 Task: Show a summary of commits that contain specific commit dates, timestamps, or time formats in their commit messages.
Action: Mouse moved to (99, 50)
Screenshot: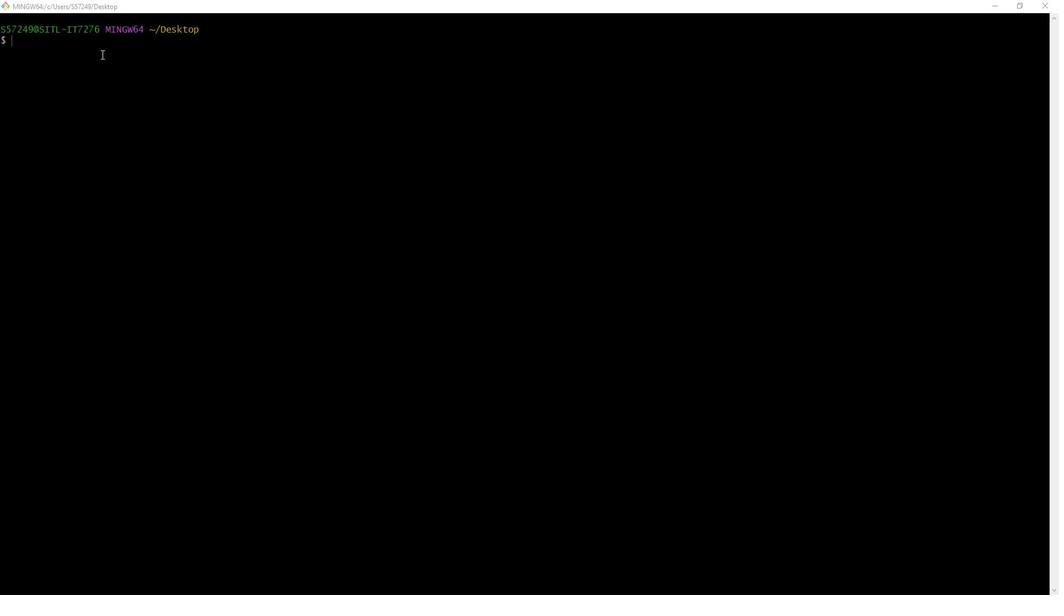 
Action: Mouse pressed left at (99, 50)
Screenshot: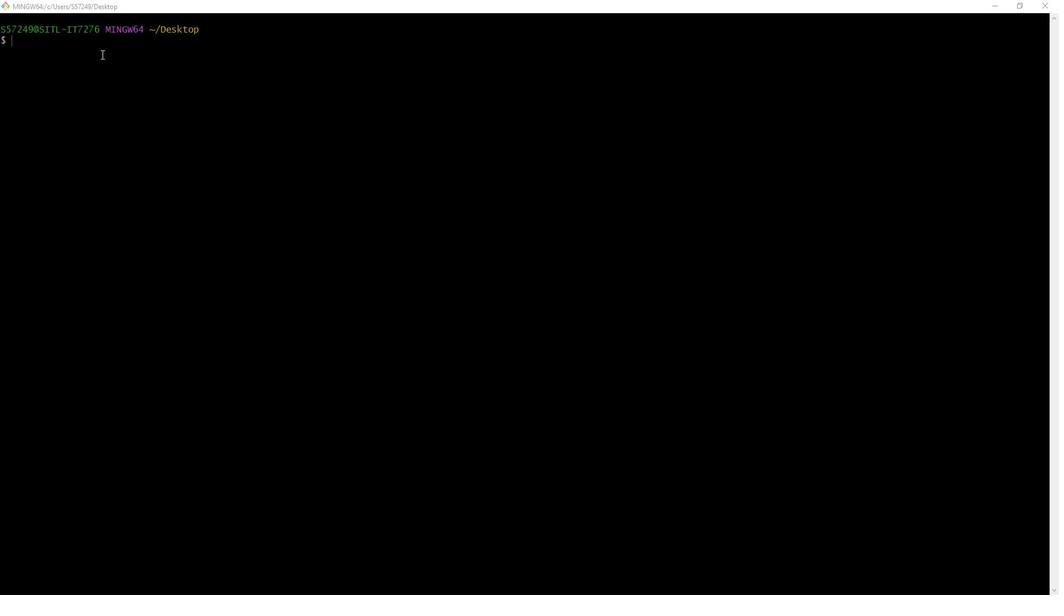 
Action: Key pressed ls<Key.enter>cd<Key.space><Key.shift>Git<Key.enter>ls<Key.enter>cd<Key.space><Key.shift><Key.shift><Key.shift><Key.shift>Light<Key.shift>Box<Key.shift>_<Key.shift>Gallery<Key.enter>
Screenshot: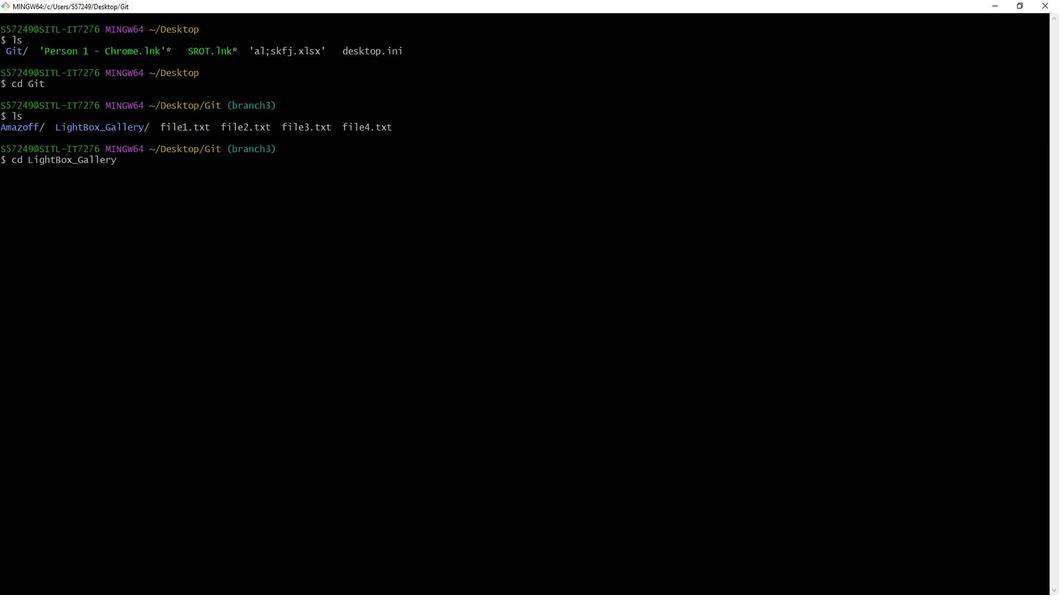 
Action: Mouse moved to (89, 161)
Screenshot: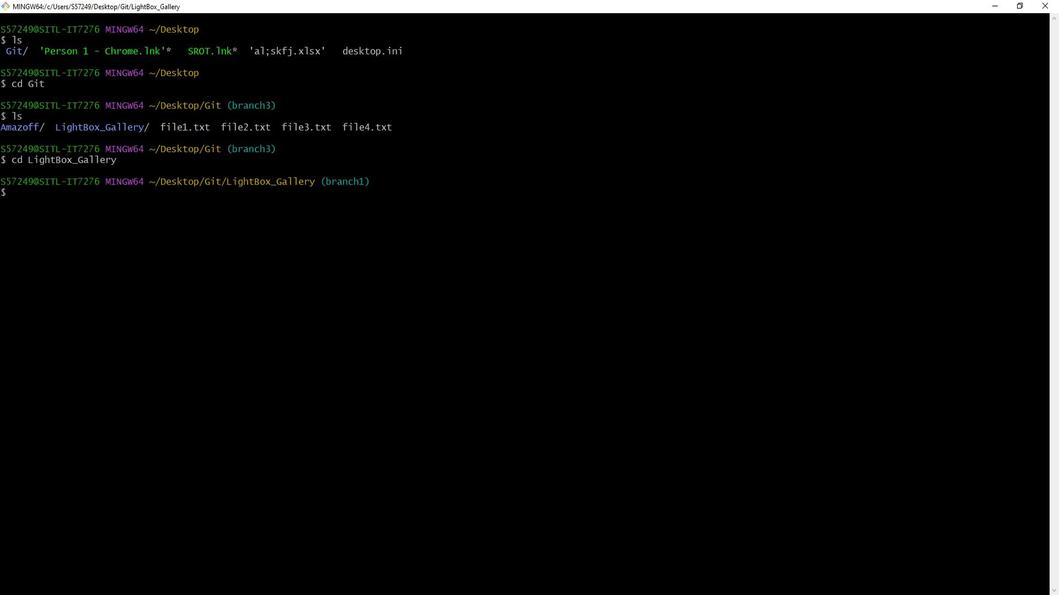 
Action: Mouse pressed left at (89, 161)
Screenshot: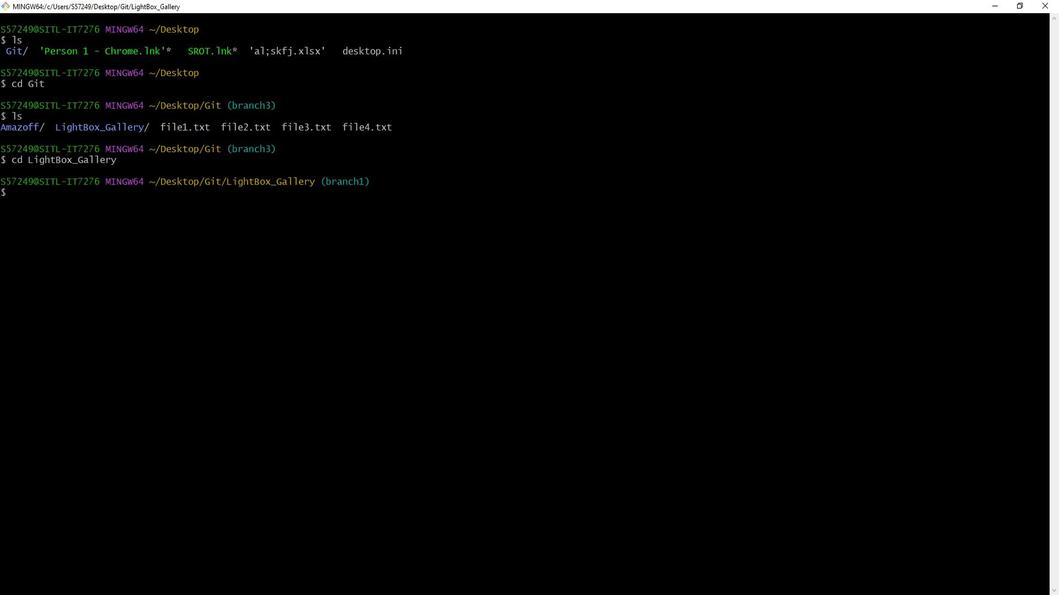 
Action: Mouse moved to (102, 190)
Screenshot: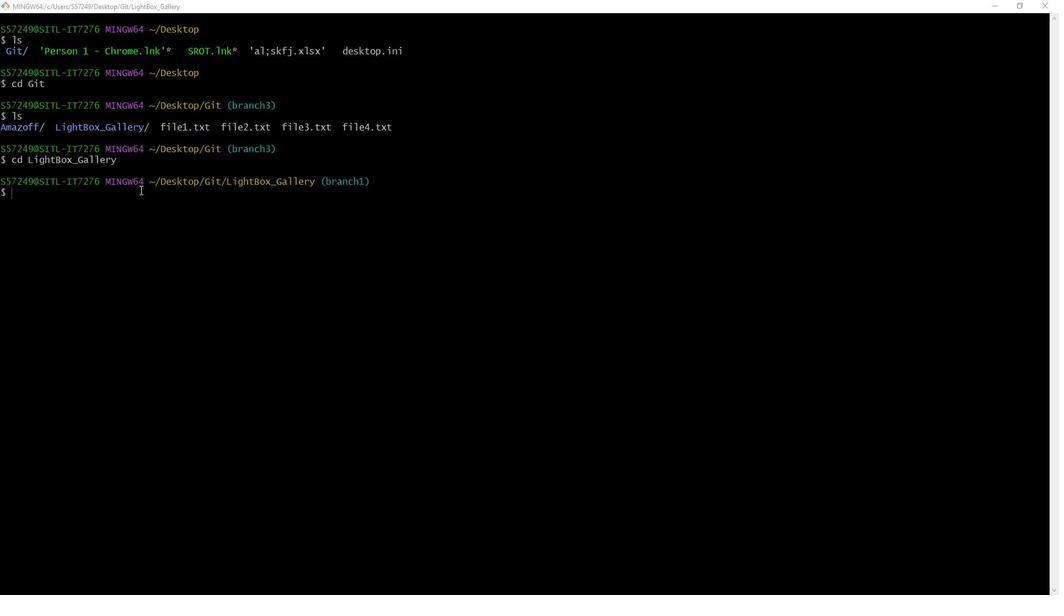 
Action: Mouse pressed left at (102, 190)
Screenshot: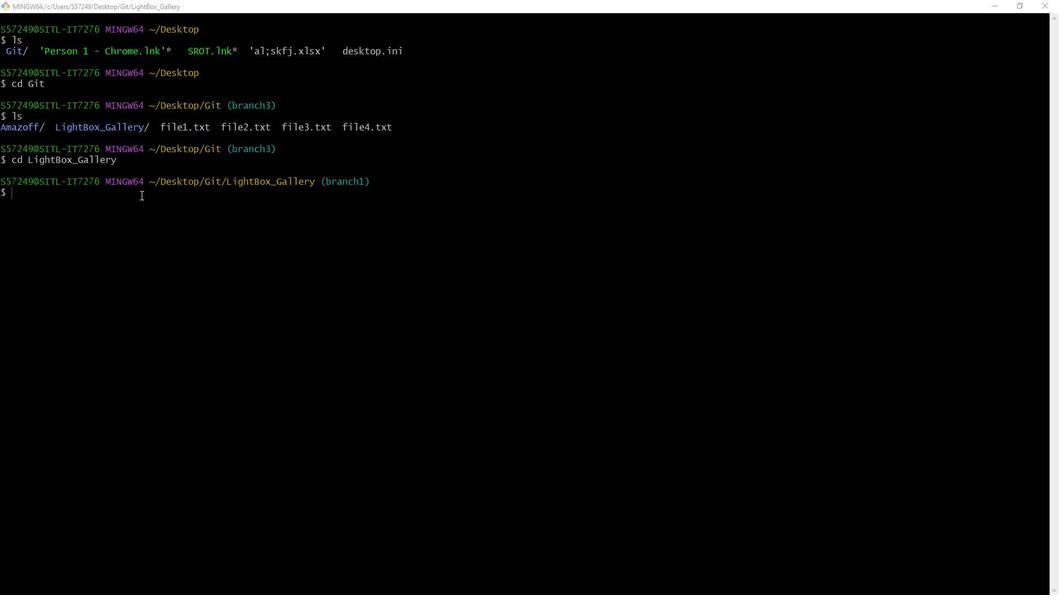 
Action: Key pressed git<Key.space>log<Key.space>--since=<Key.shift_r>""<Key.left>2023-01-01<Key.right><Key.space>--until=<Key.shift_r>""<Key.left>2023-12-31<Key.enter>q
Screenshot: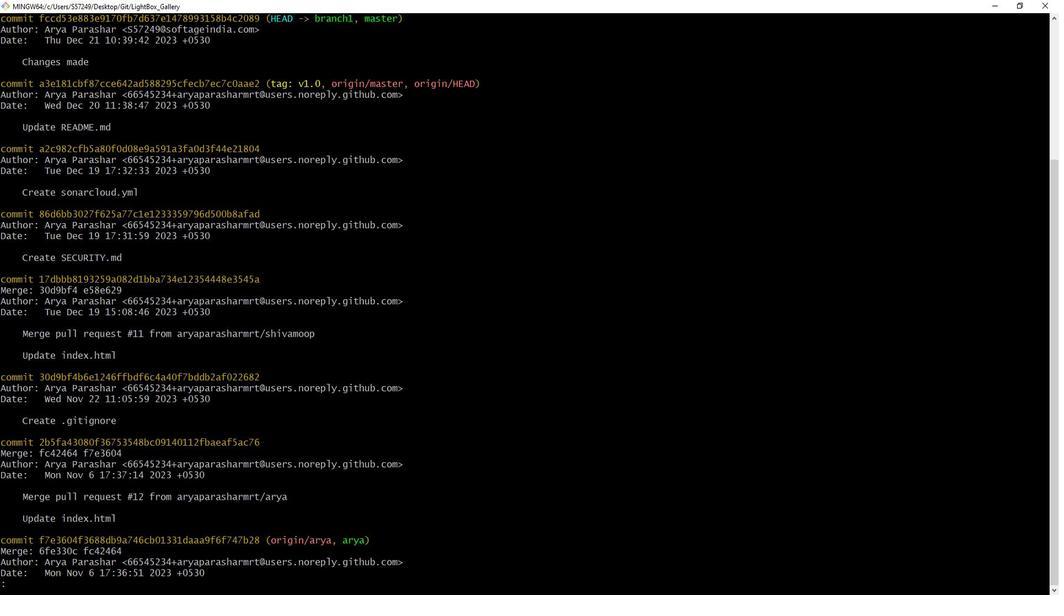 
Action: Mouse moved to (60, 428)
Screenshot: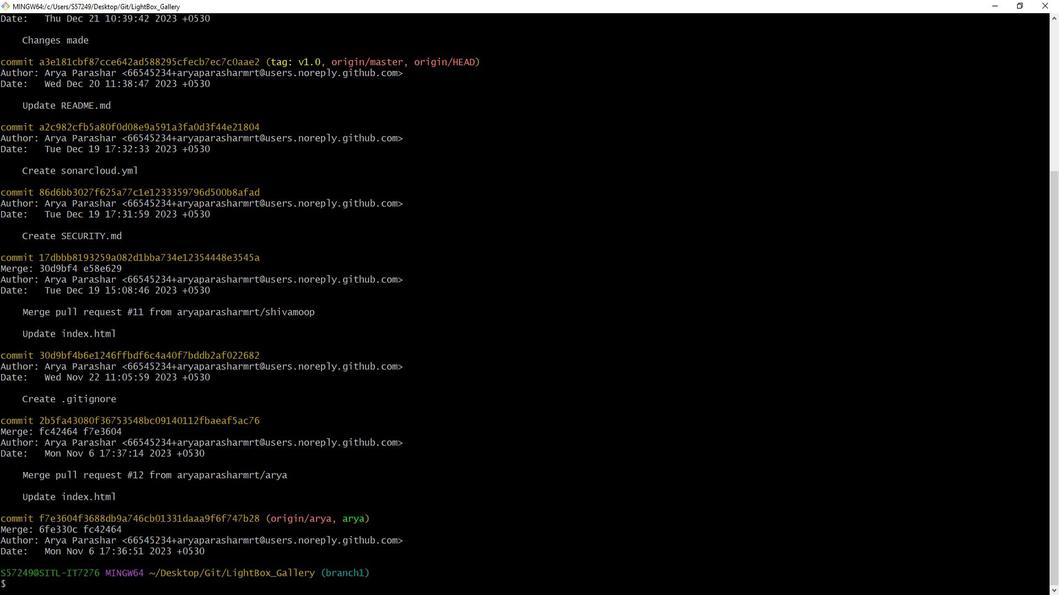 
Action: Mouse pressed left at (60, 428)
Screenshot: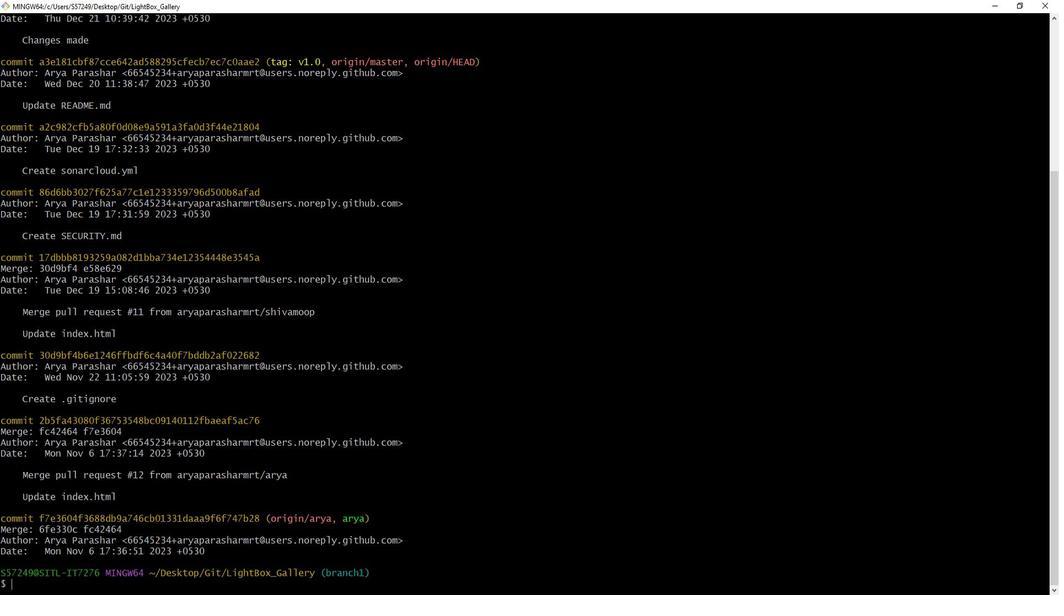 
Action: Mouse moved to (62, 376)
Screenshot: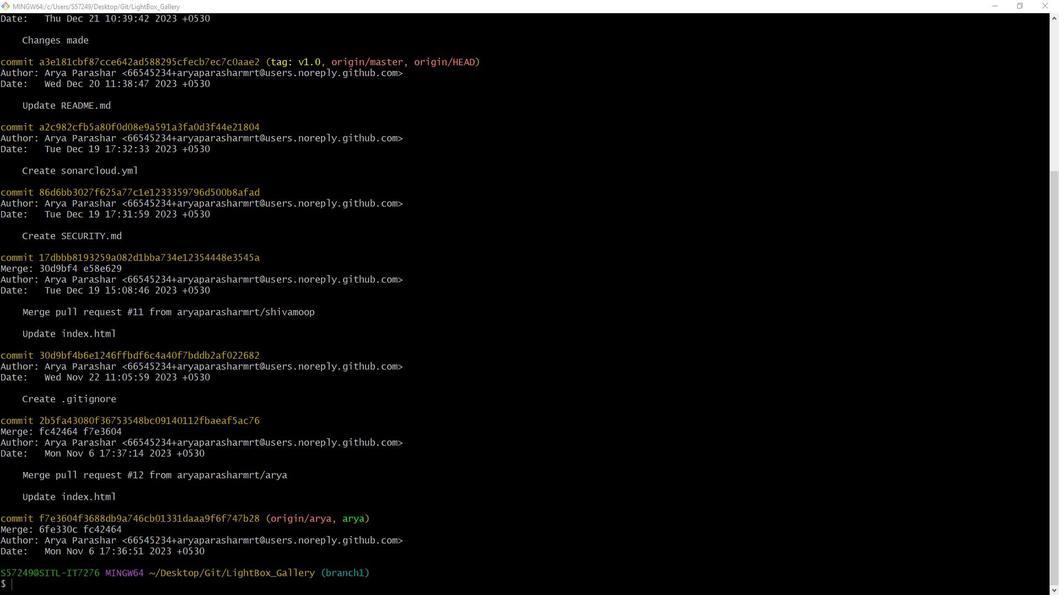 
Action: Mouse pressed left at (62, 376)
Screenshot: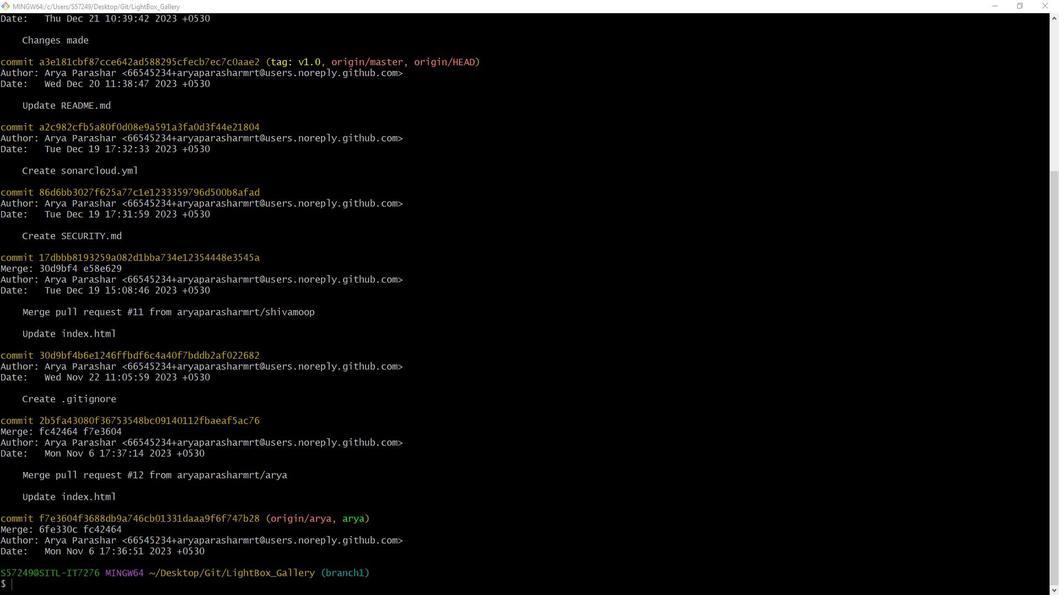 
Action: Mouse moved to (66, 215)
Screenshot: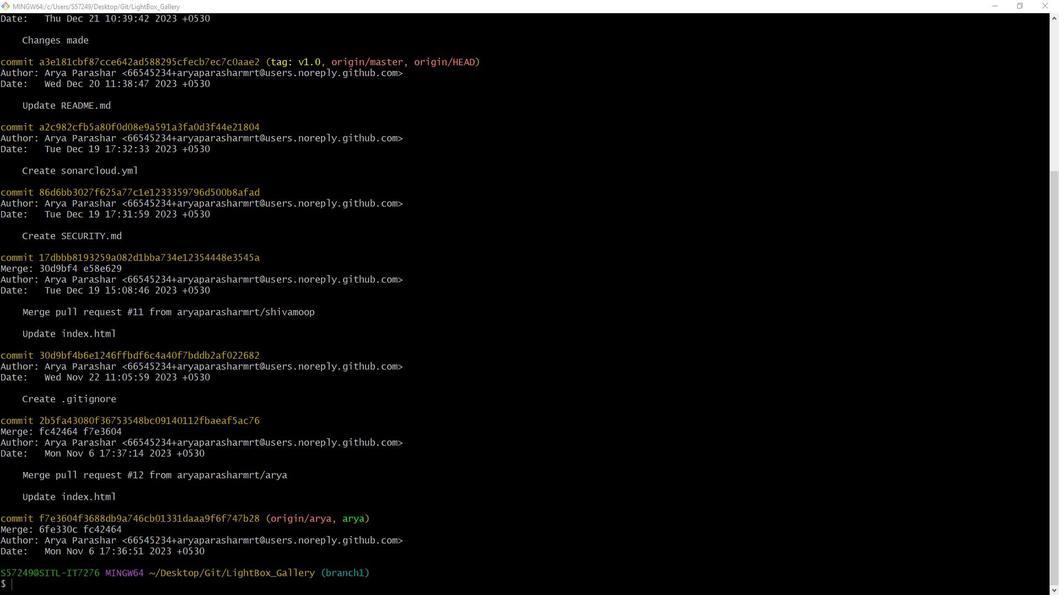 
Action: Mouse pressed left at (66, 215)
Screenshot: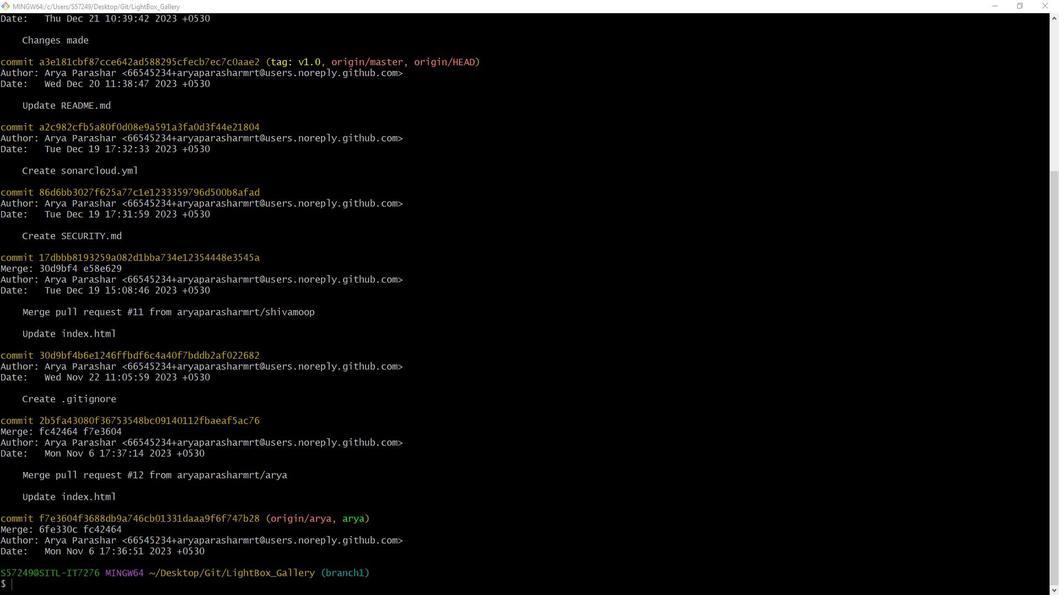
